 Task: Add the 'Forward' command to the Quick Access Toolbar in Microsoft Outlook.
Action: Mouse moved to (45, 28)
Screenshot: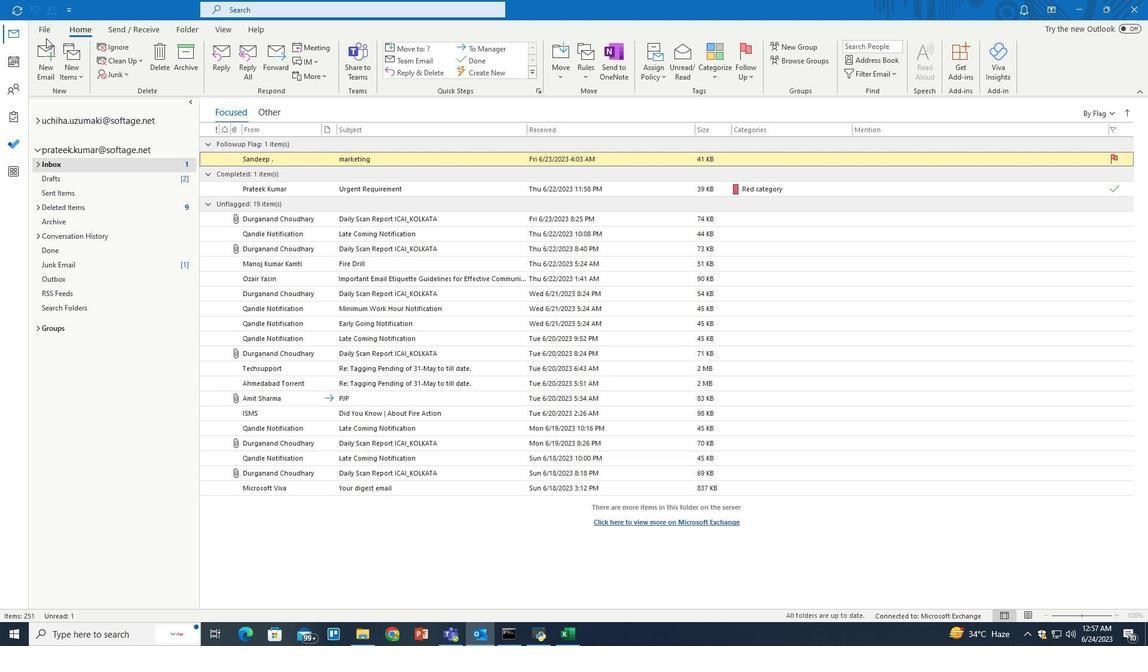 
Action: Mouse pressed left at (45, 28)
Screenshot: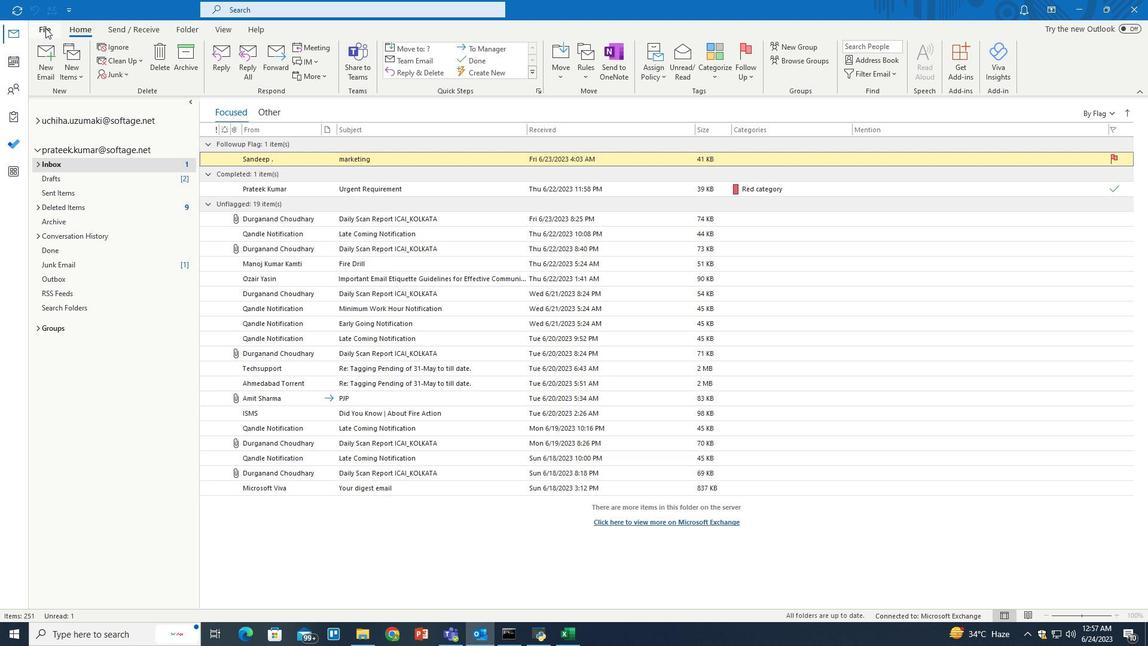 
Action: Mouse moved to (41, 576)
Screenshot: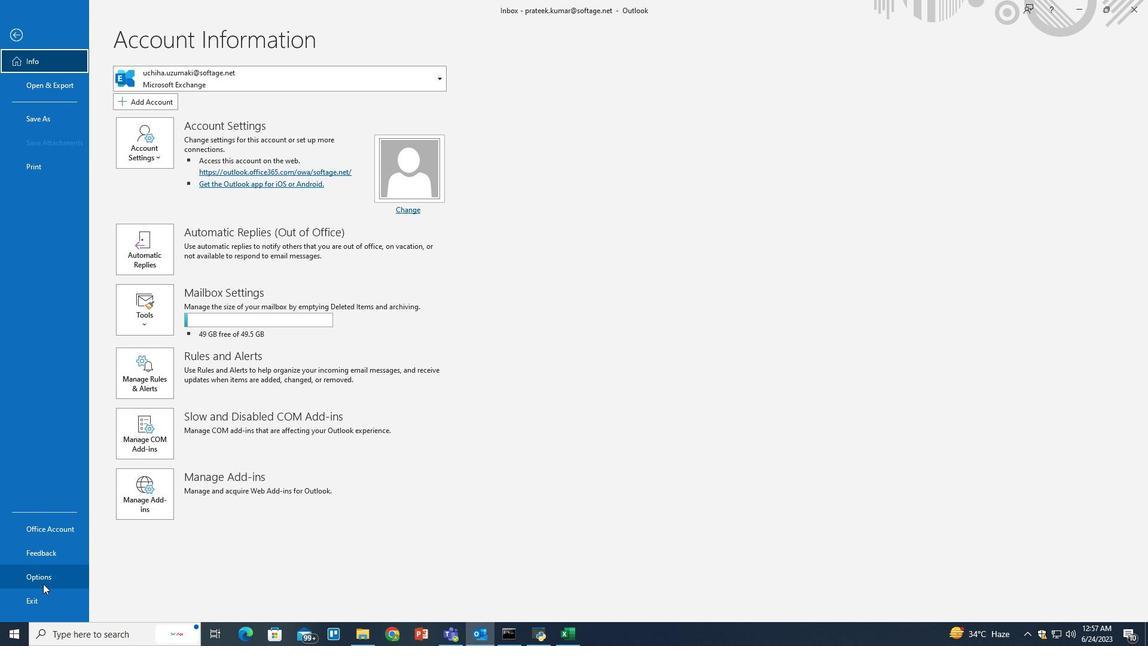 
Action: Mouse pressed left at (41, 576)
Screenshot: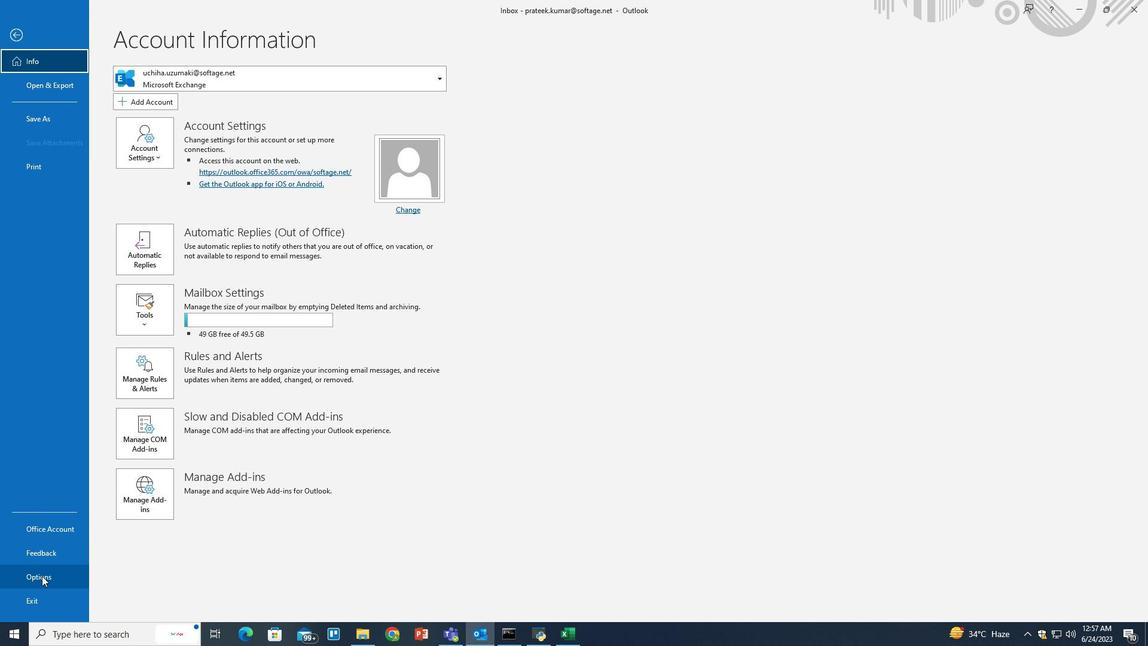 
Action: Mouse moved to (358, 320)
Screenshot: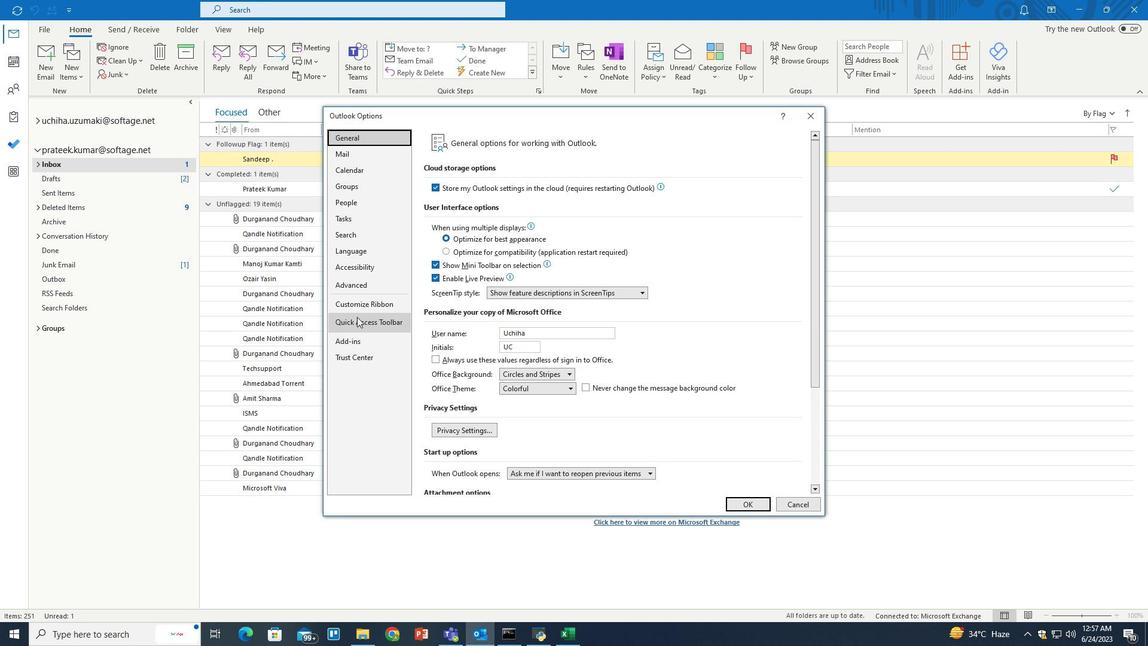 
Action: Mouse pressed left at (358, 320)
Screenshot: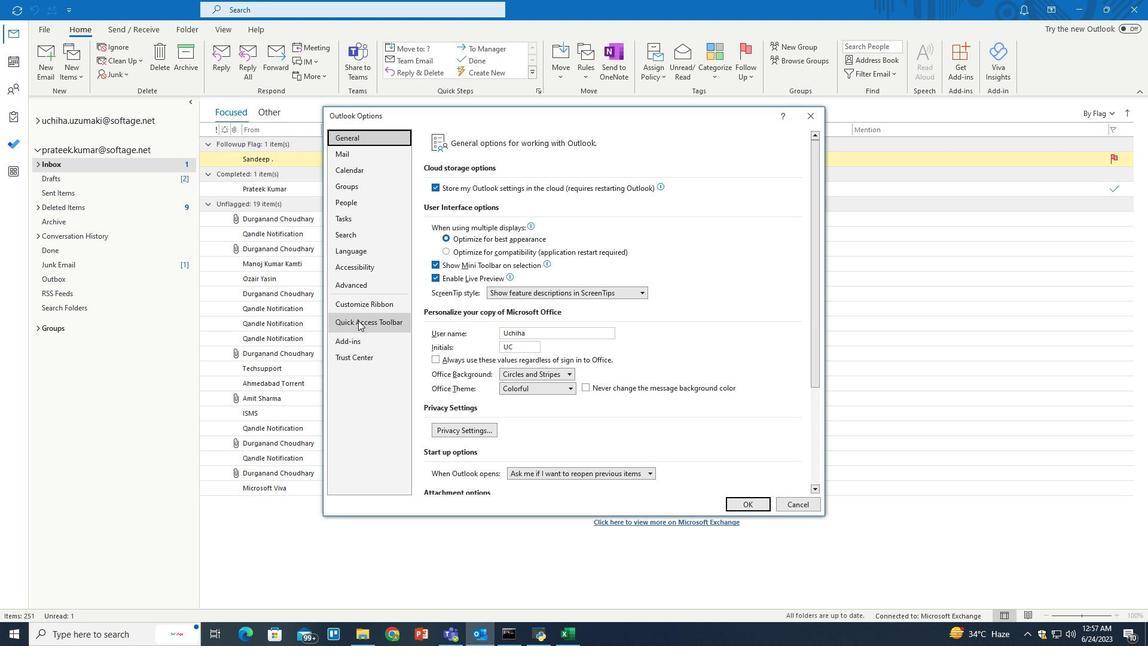 
Action: Mouse moved to (461, 260)
Screenshot: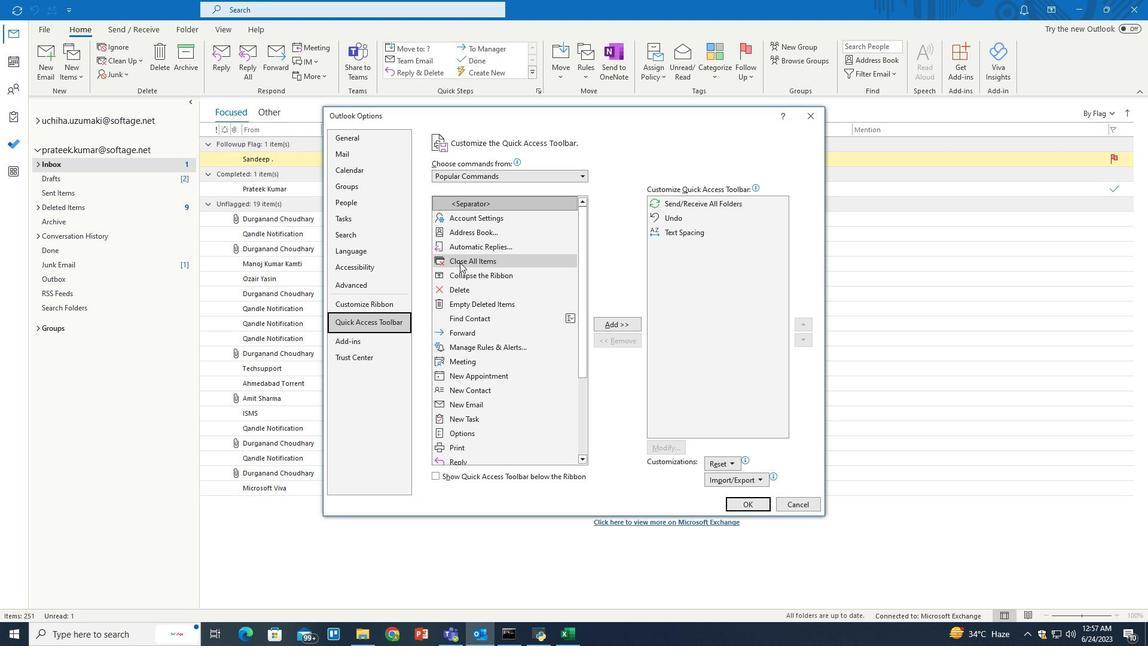 
Action: Mouse pressed left at (461, 260)
Screenshot: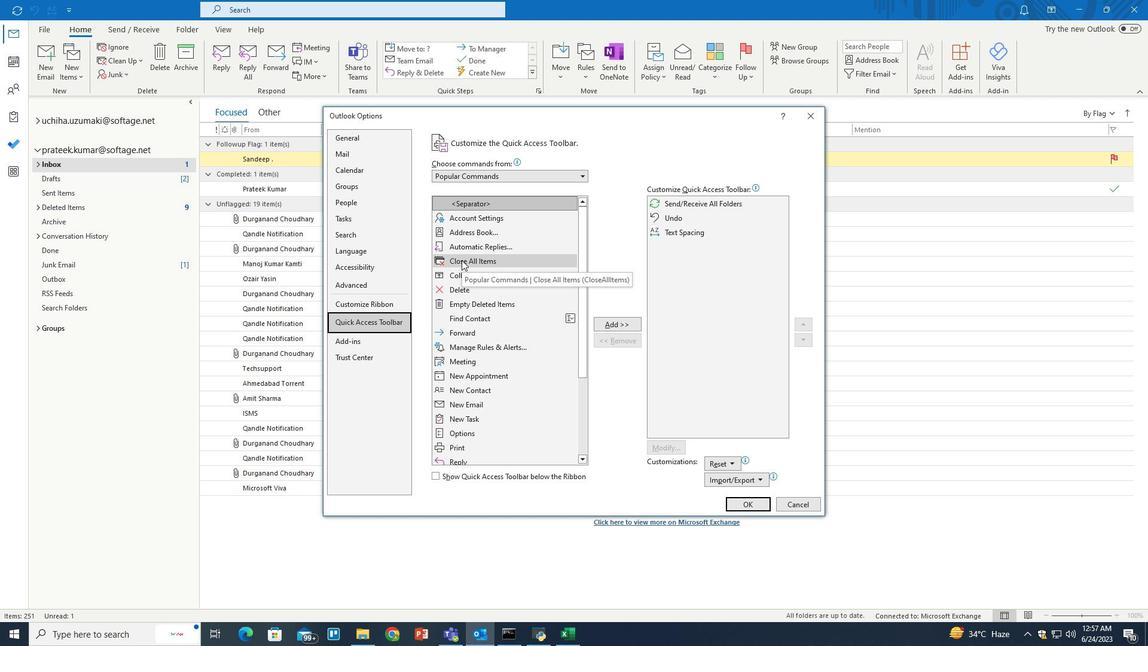 
Action: Mouse moved to (616, 320)
Screenshot: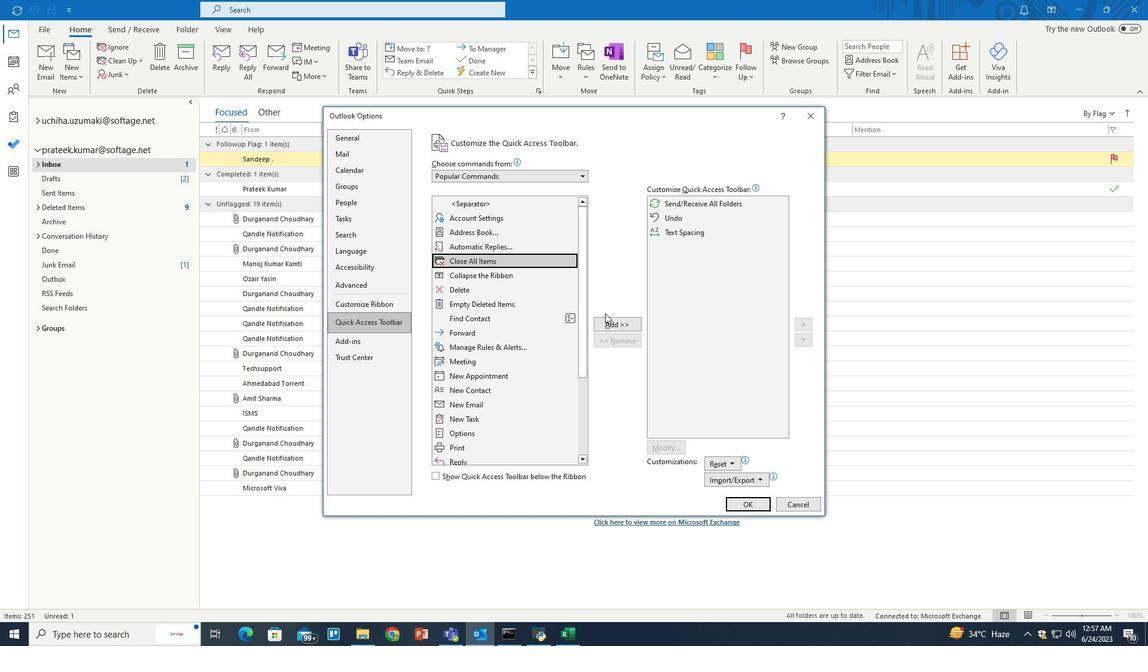 
Action: Mouse pressed left at (616, 320)
Screenshot: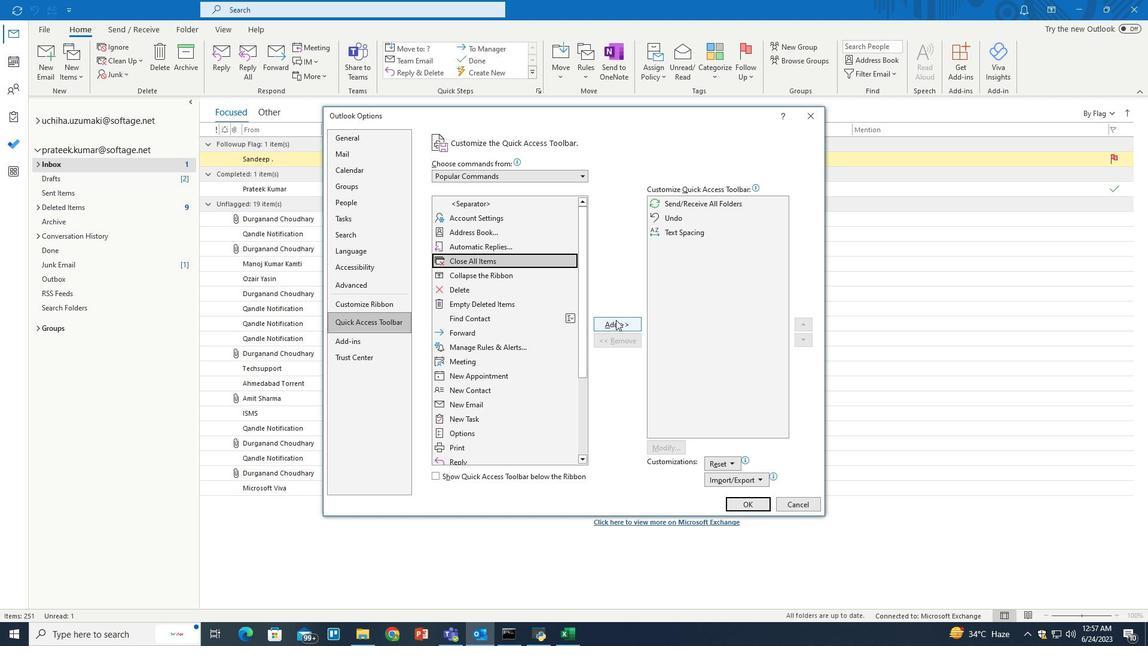 
Action: Mouse moved to (484, 286)
Screenshot: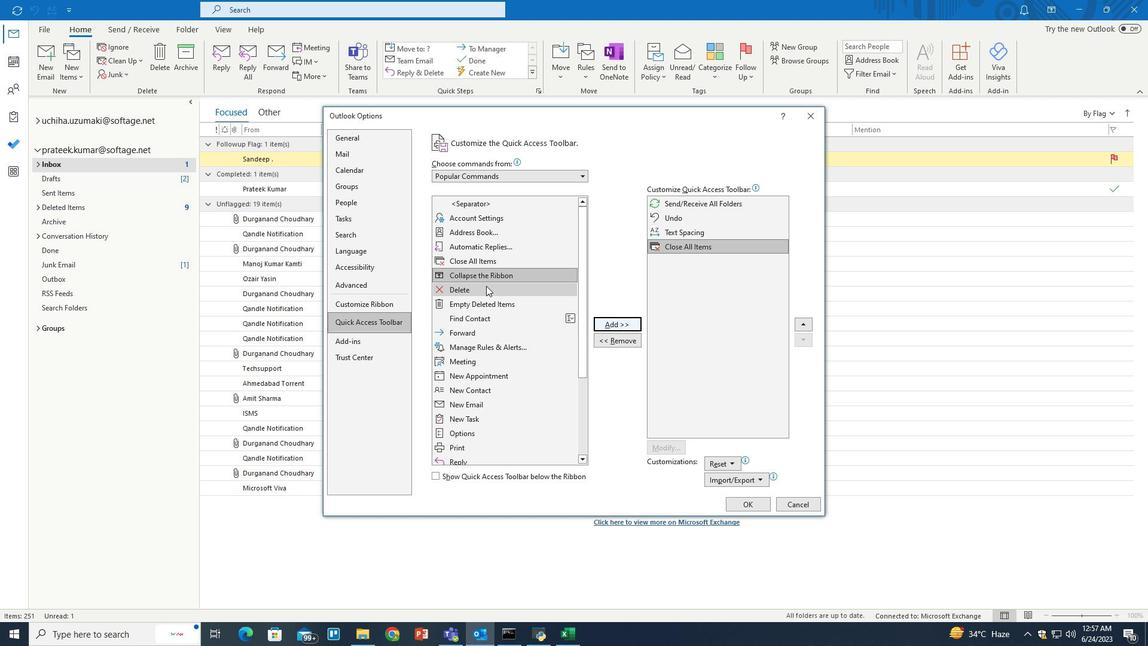 
Action: Mouse pressed left at (484, 286)
Screenshot: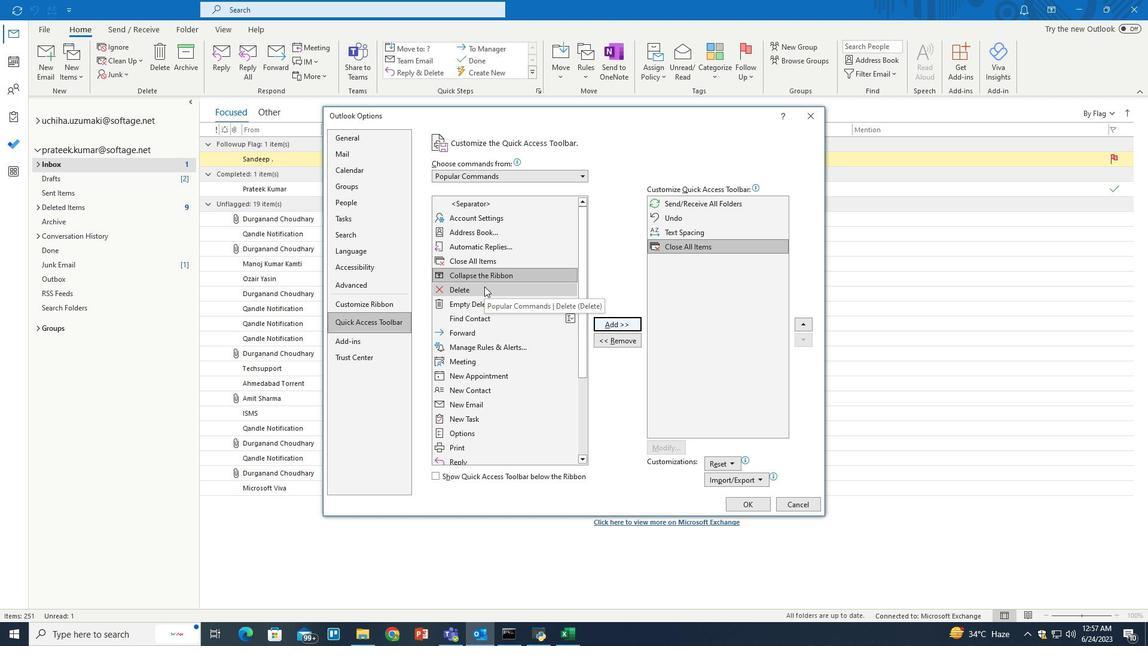 
Action: Mouse moved to (612, 324)
Screenshot: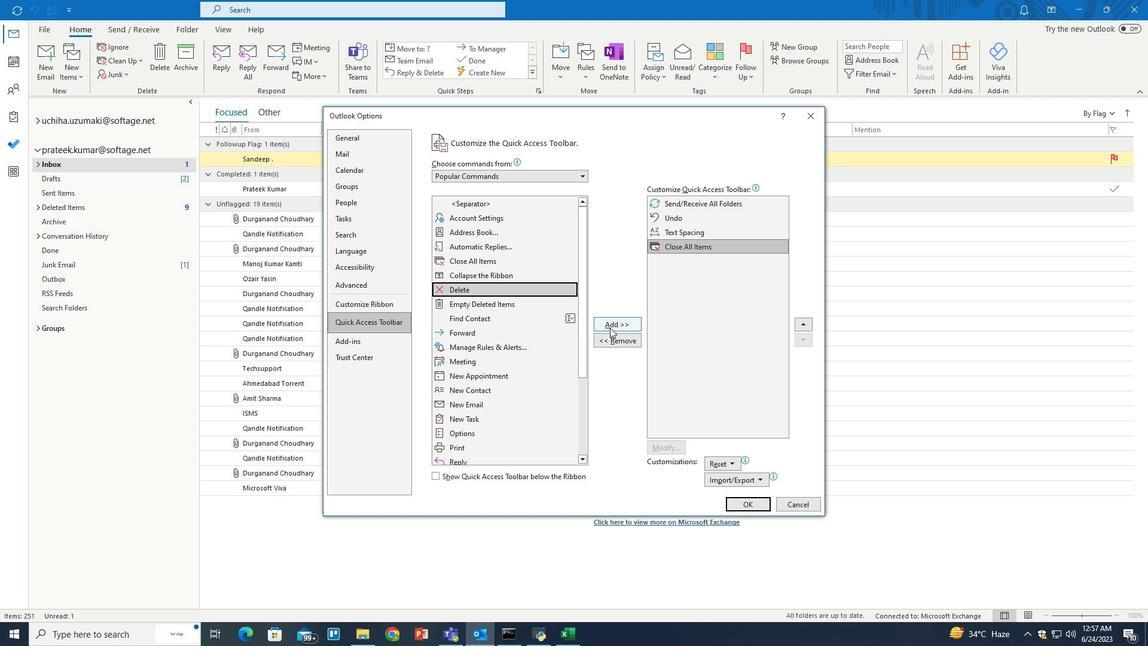 
Action: Mouse pressed left at (612, 324)
Screenshot: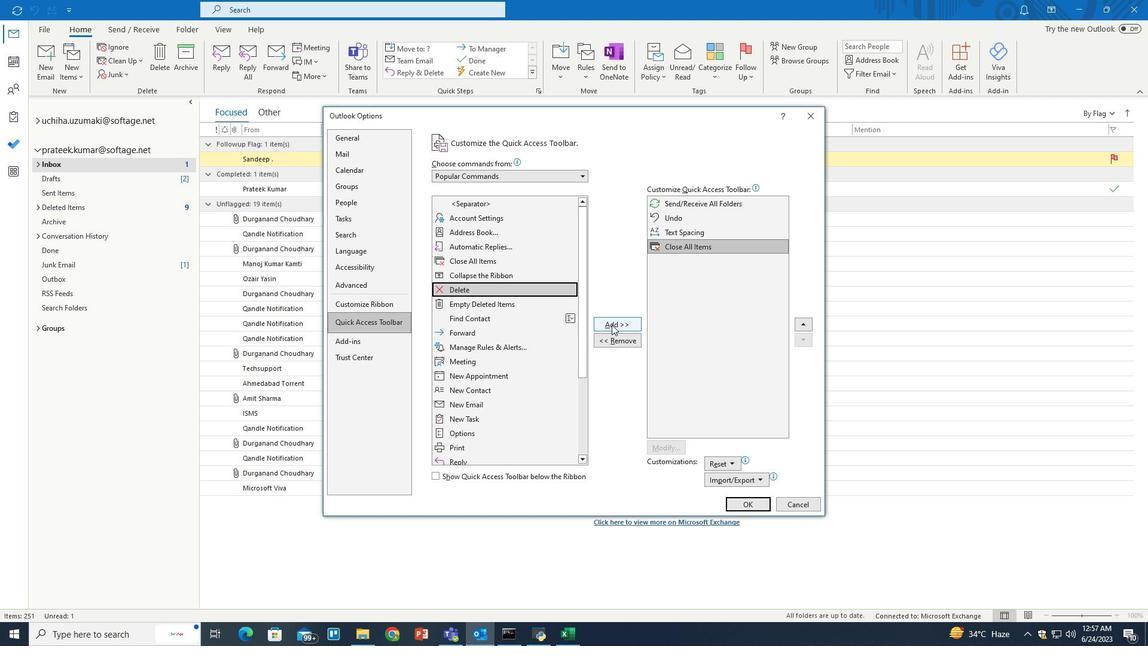 
Action: Mouse moved to (486, 336)
Screenshot: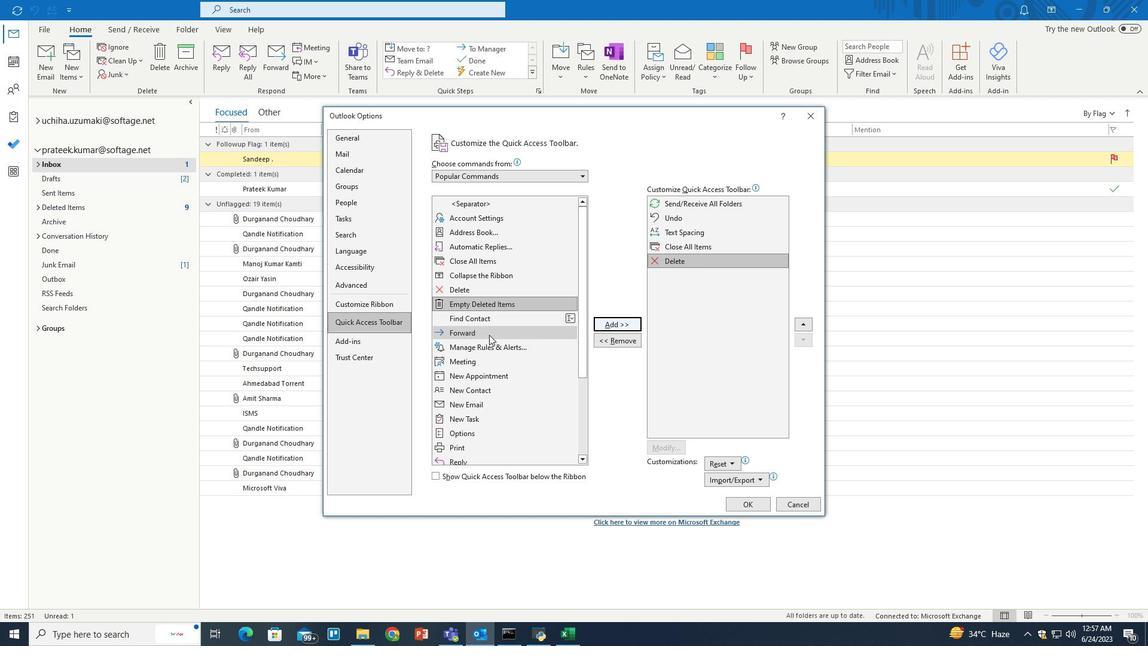 
Action: Mouse pressed left at (486, 336)
Screenshot: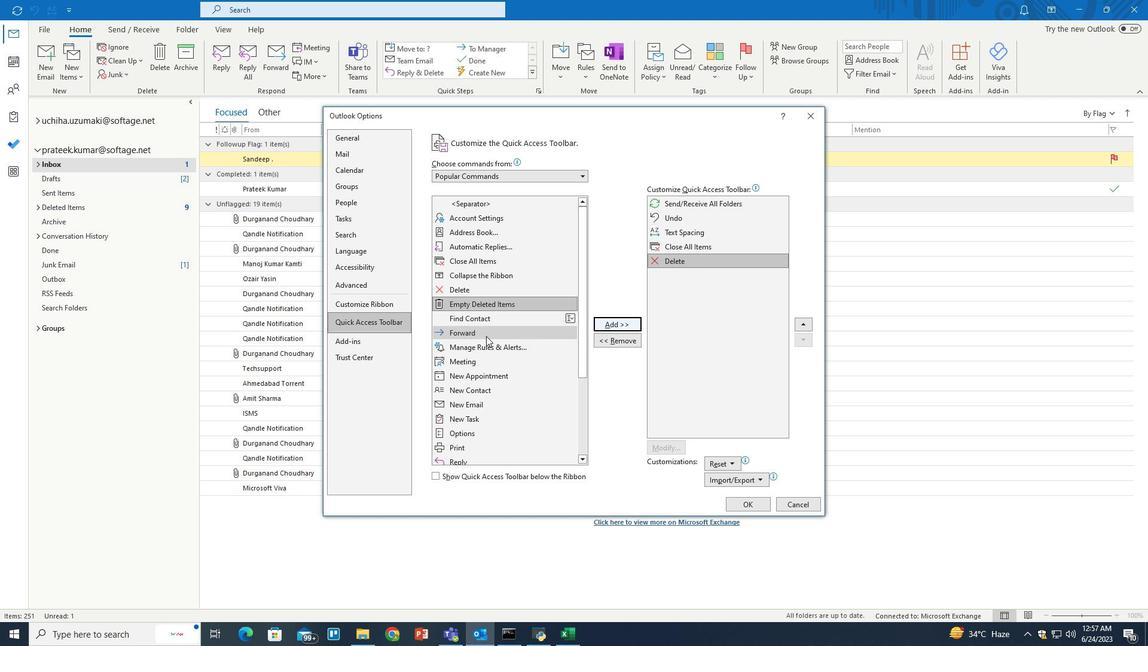 
Action: Mouse moved to (612, 321)
Screenshot: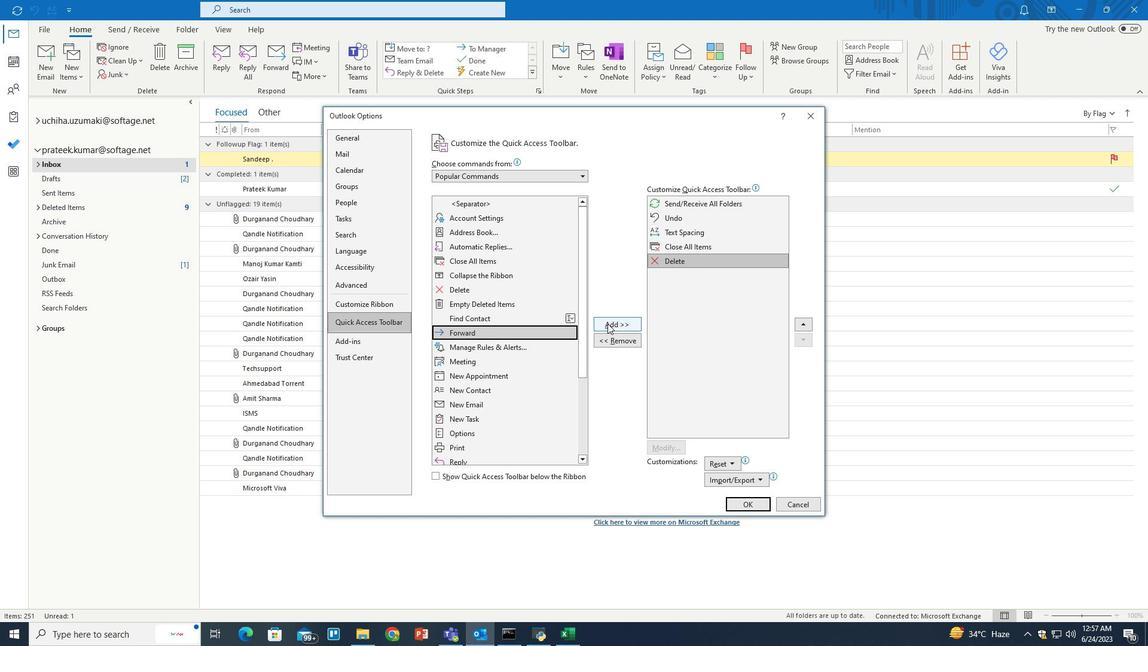
Action: Mouse pressed left at (612, 321)
Screenshot: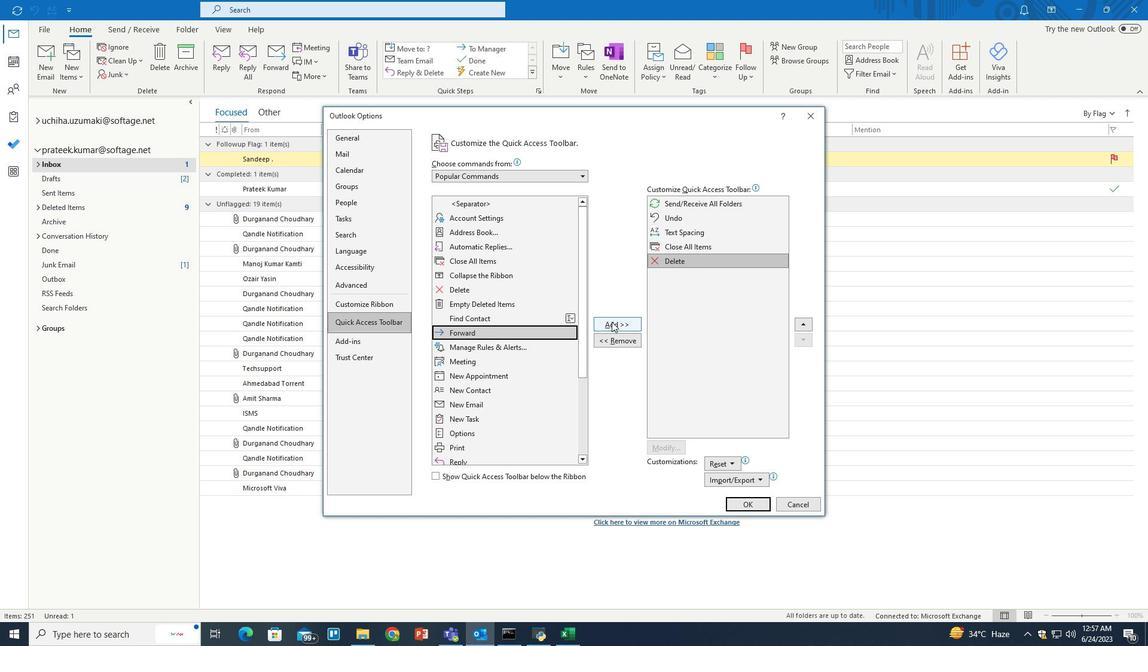 
Action: Mouse moved to (464, 445)
Screenshot: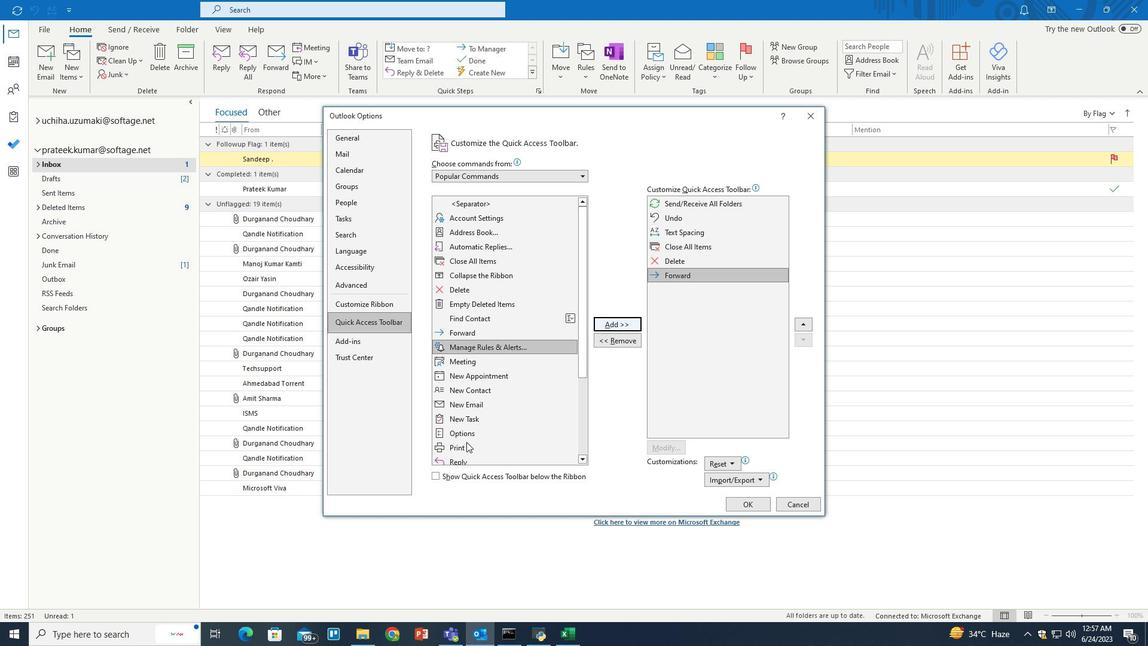 
Action: Mouse pressed left at (464, 445)
Screenshot: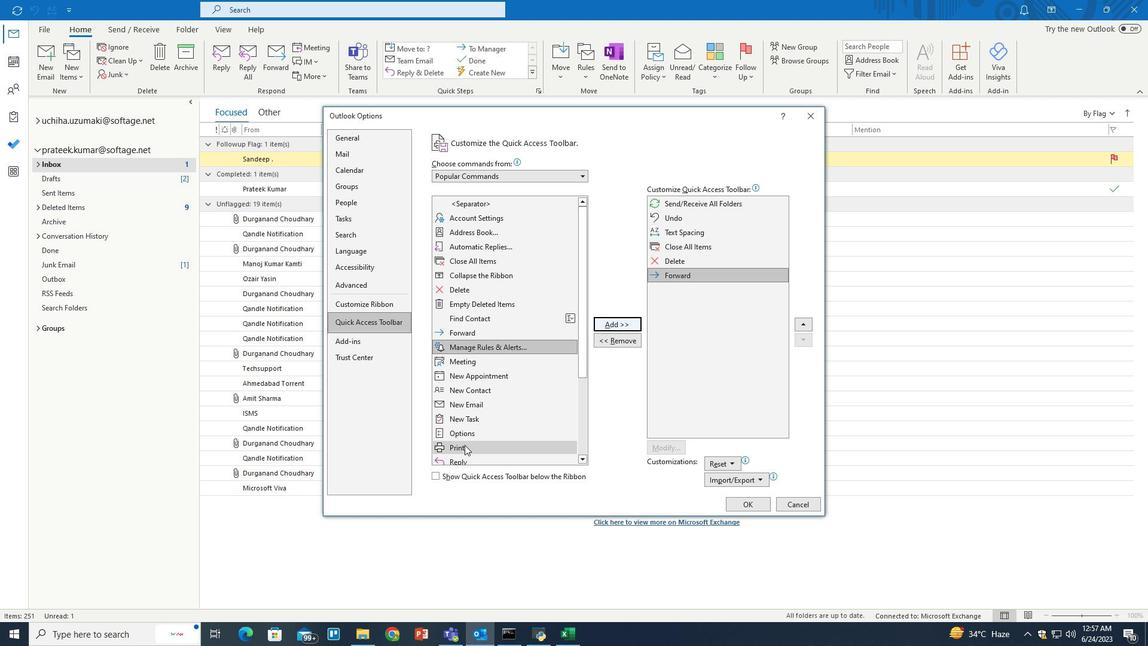 
Action: Mouse moved to (601, 324)
Screenshot: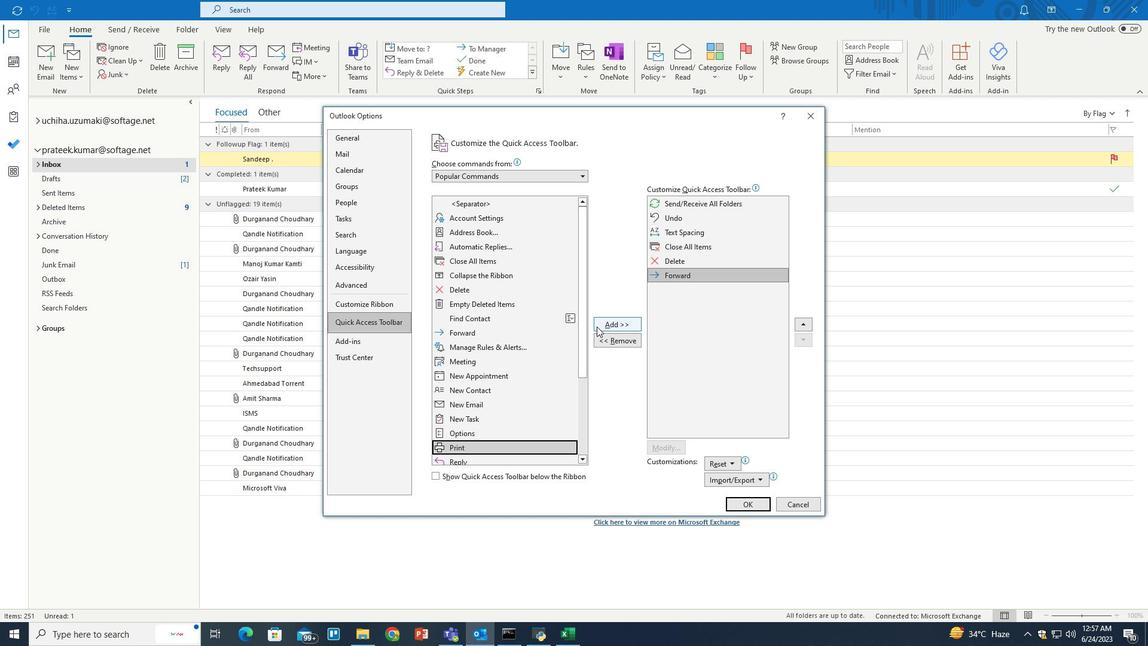 
Action: Mouse pressed left at (601, 324)
Screenshot: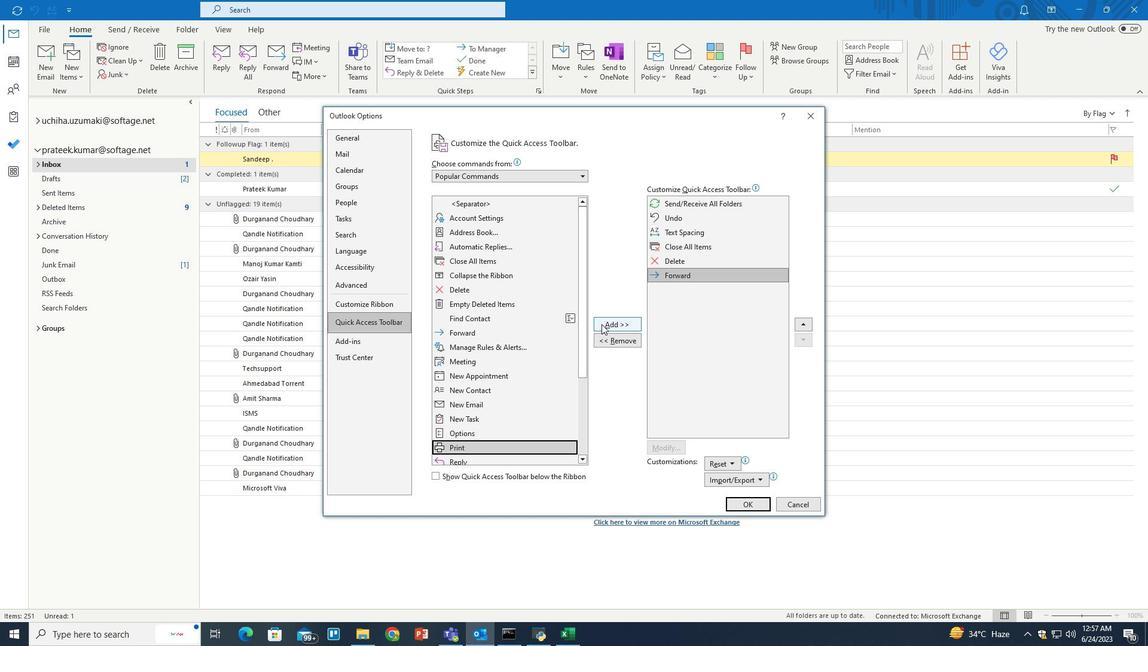 
Action: Mouse moved to (749, 504)
Screenshot: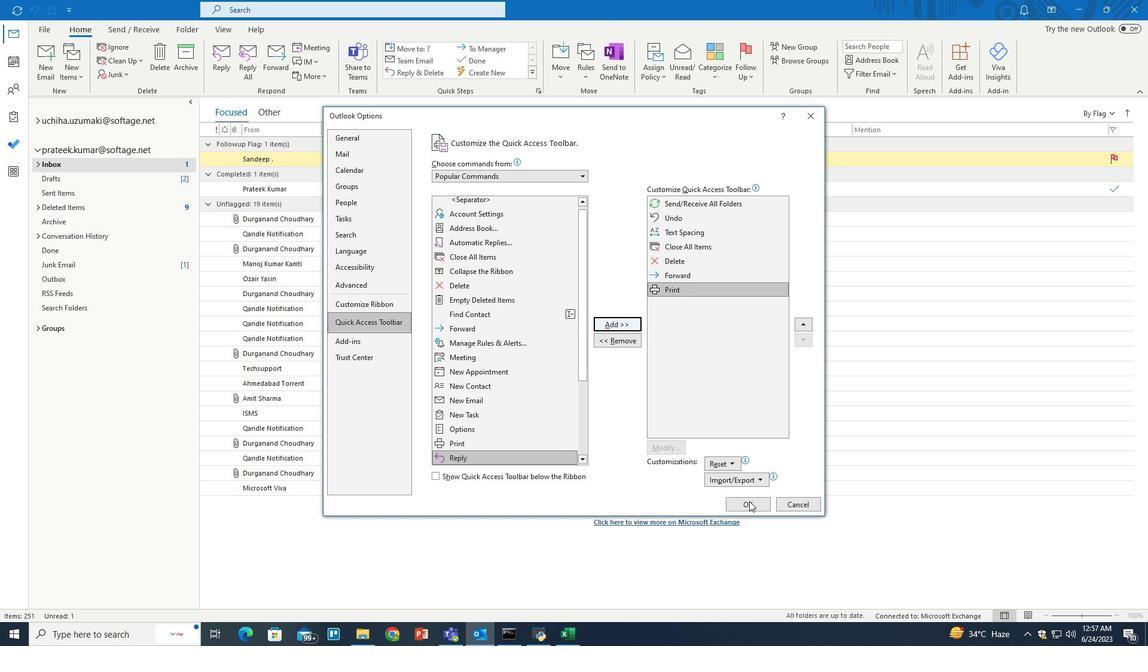 
Action: Mouse pressed left at (749, 504)
Screenshot: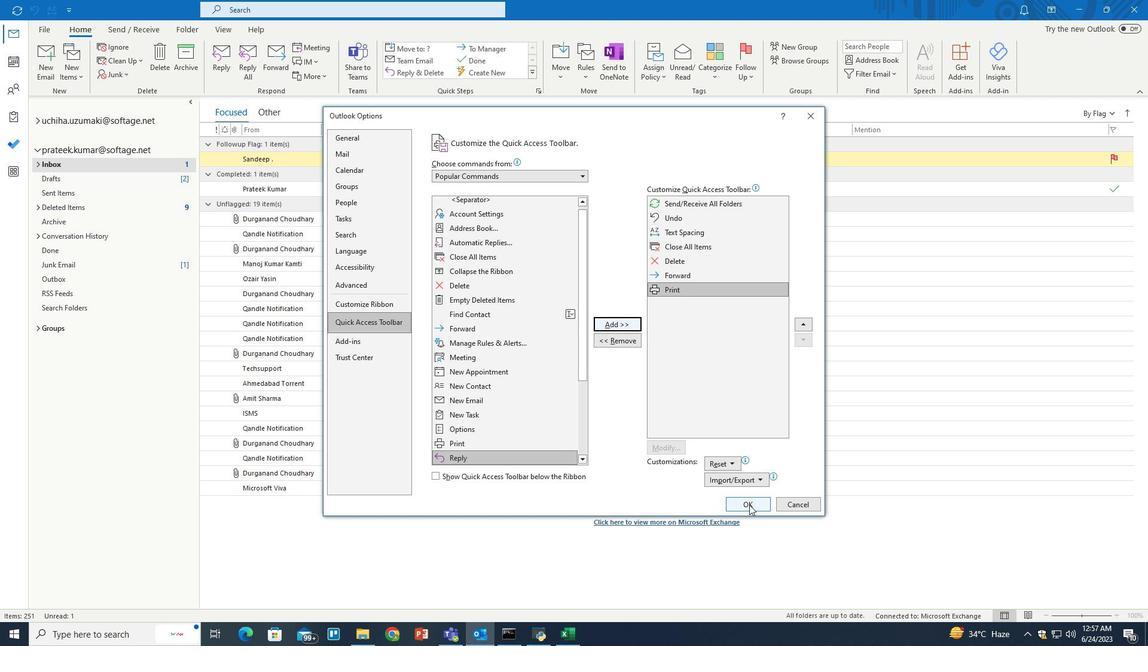 
Action: Mouse moved to (634, 361)
Screenshot: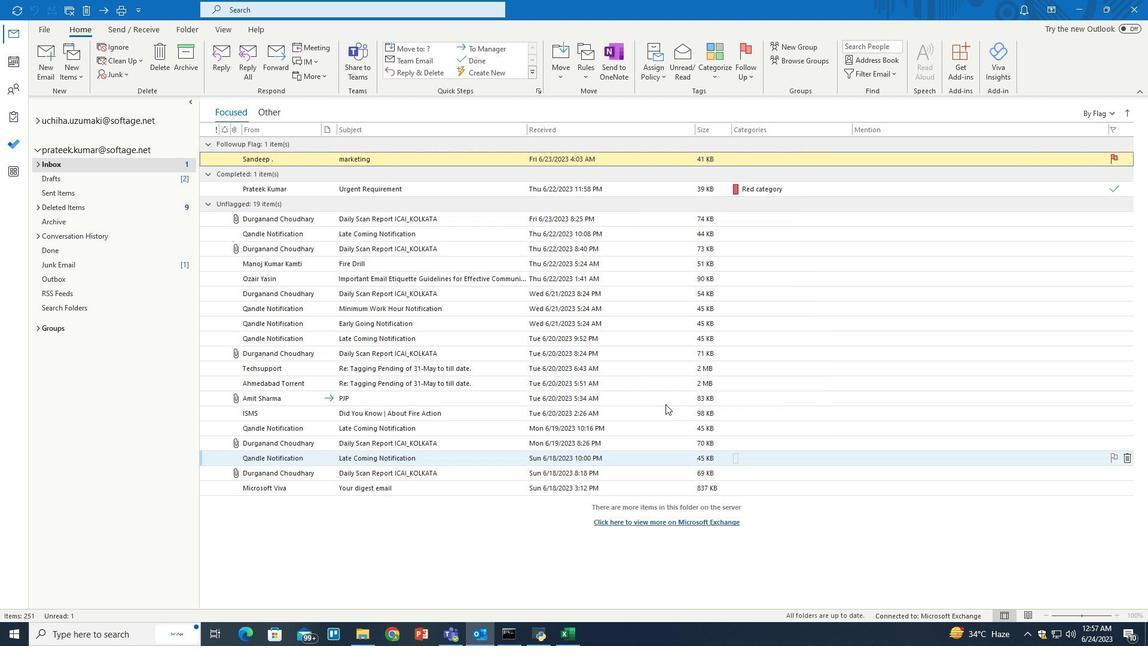 
